 Task: Show only warnings and errors.
Action: Mouse moved to (1152, 91)
Screenshot: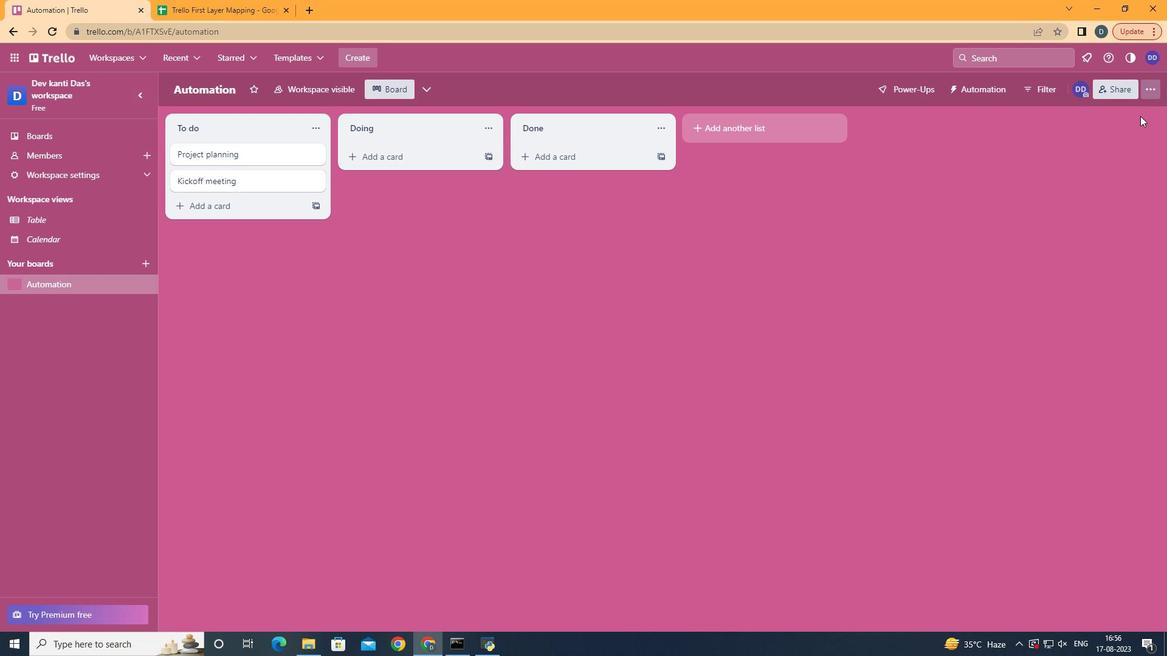 
Action: Mouse pressed left at (1152, 91)
Screenshot: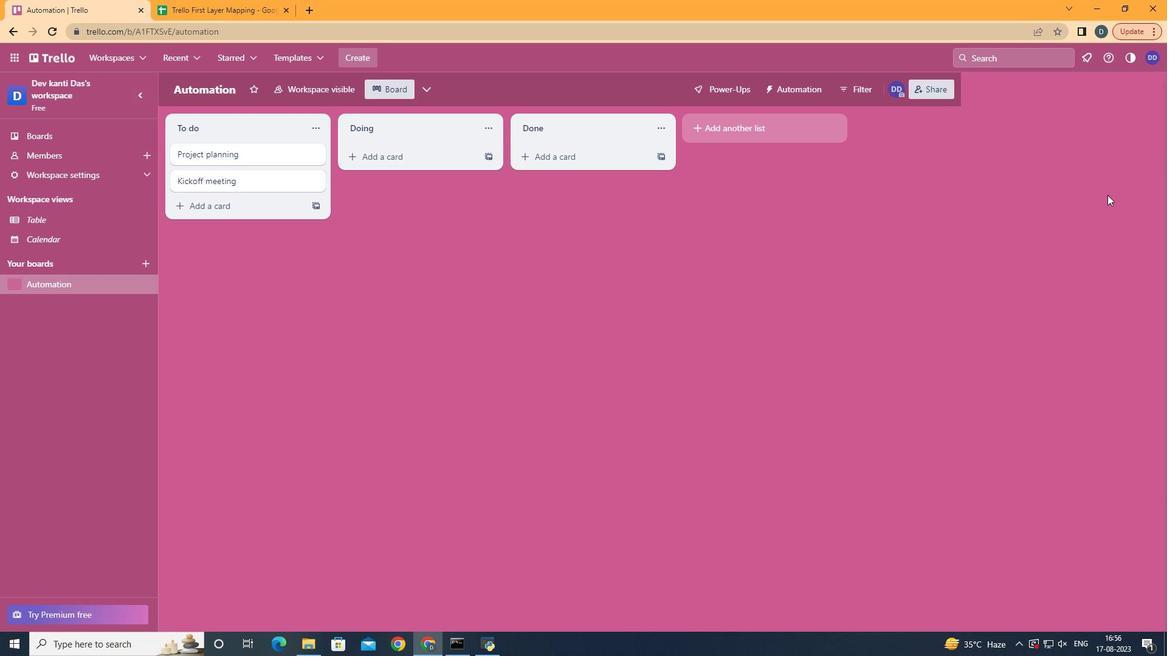 
Action: Mouse moved to (1083, 268)
Screenshot: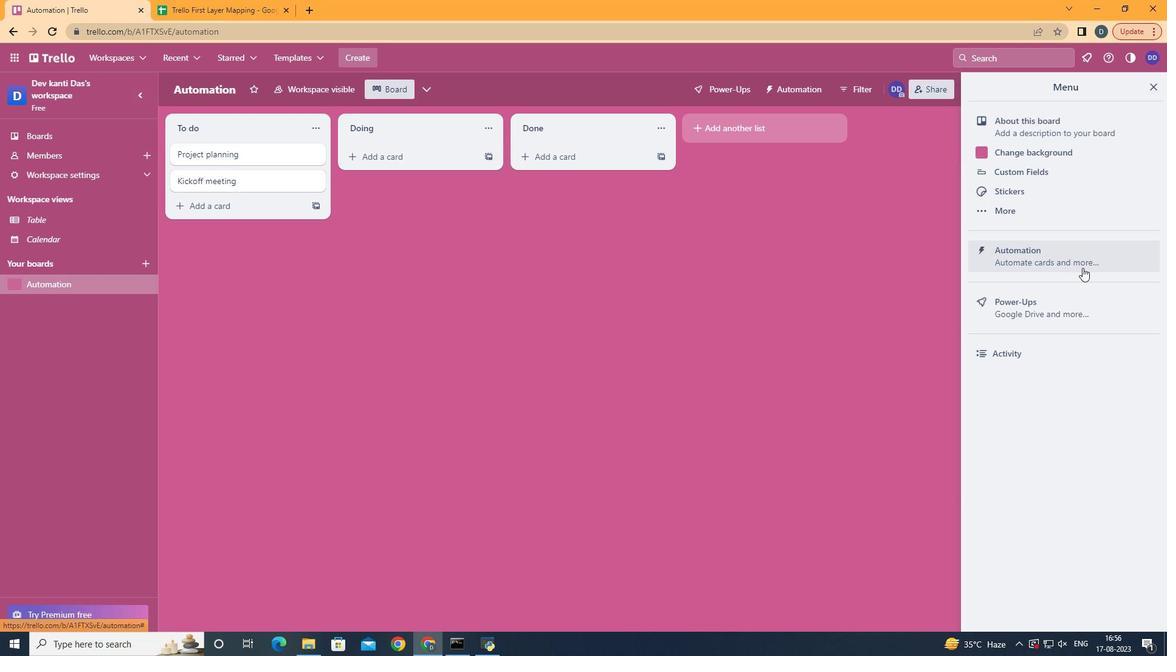 
Action: Mouse pressed left at (1083, 268)
Screenshot: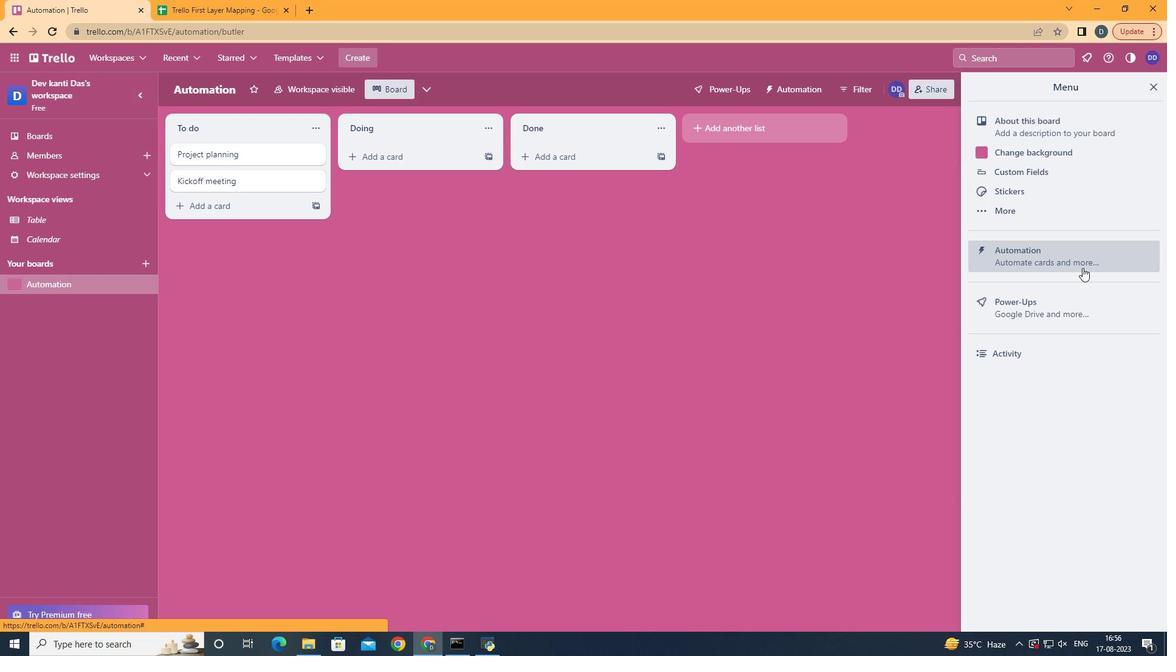 
Action: Mouse moved to (257, 440)
Screenshot: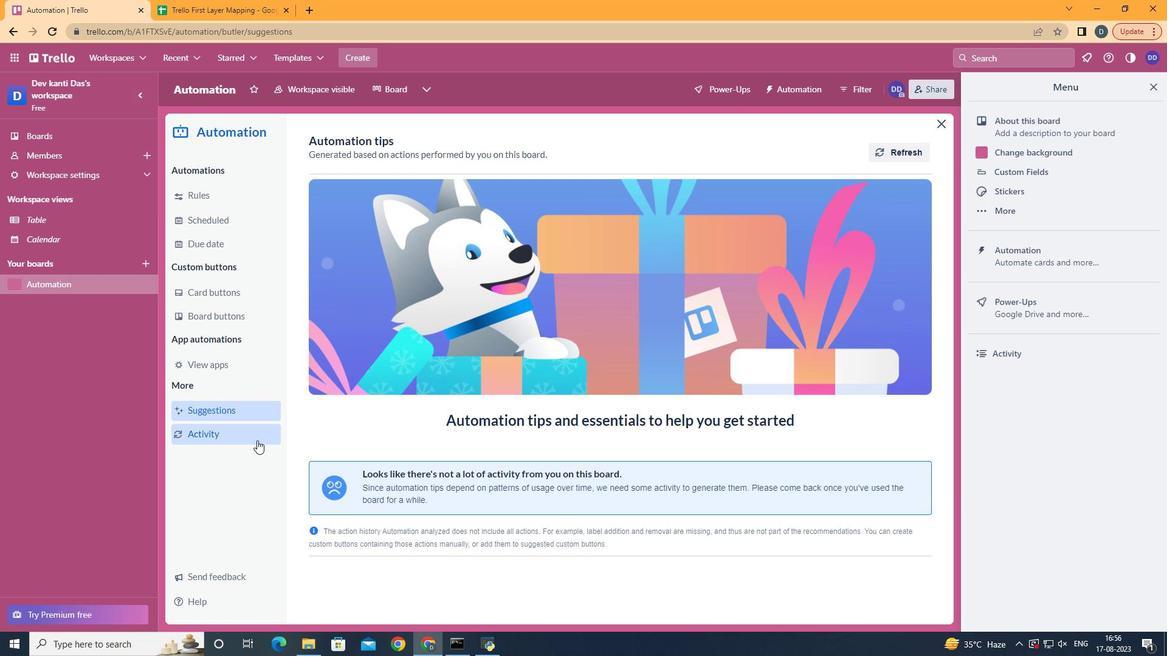 
Action: Mouse pressed left at (257, 440)
Screenshot: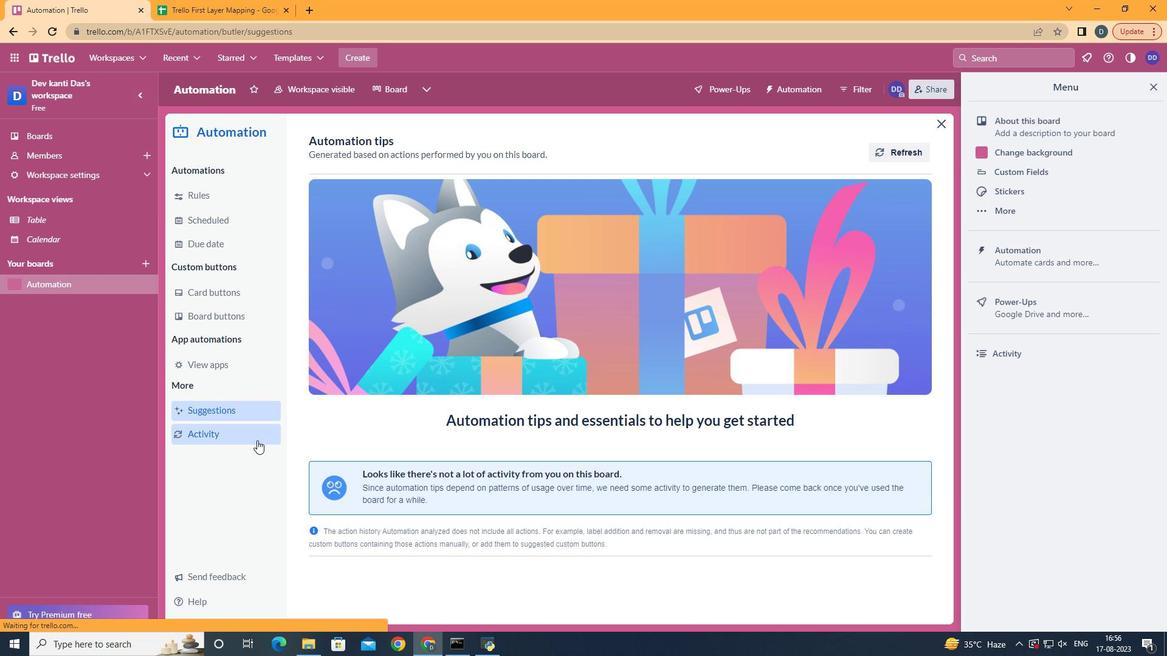 
Action: Mouse moved to (706, 124)
Screenshot: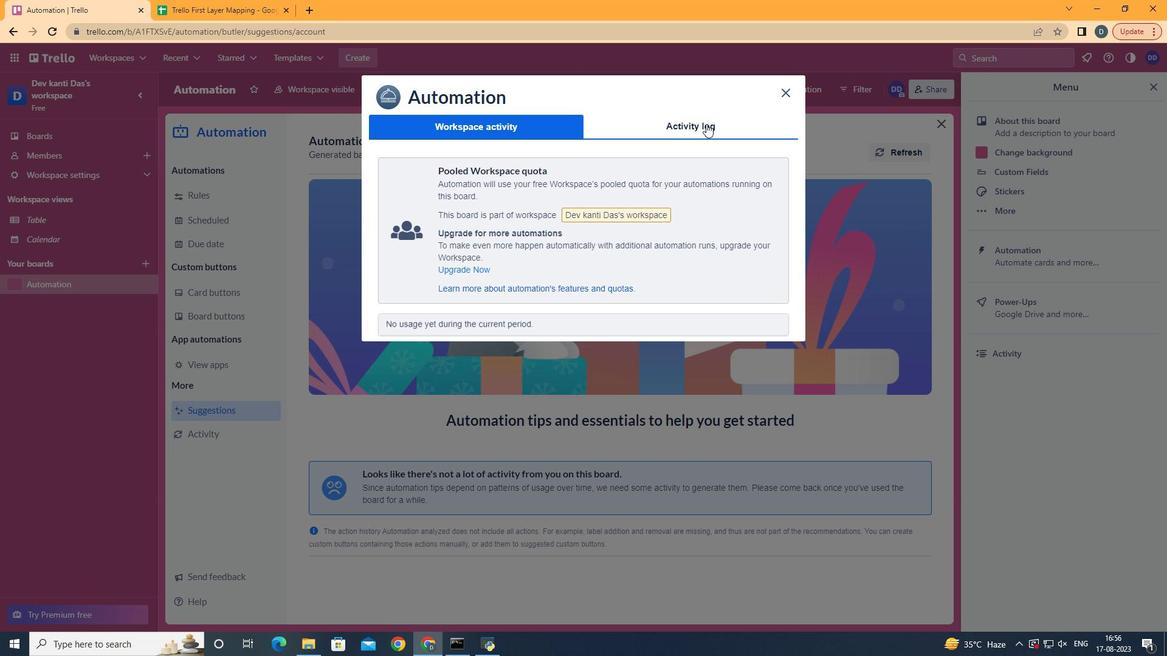 
Action: Mouse pressed left at (706, 124)
Screenshot: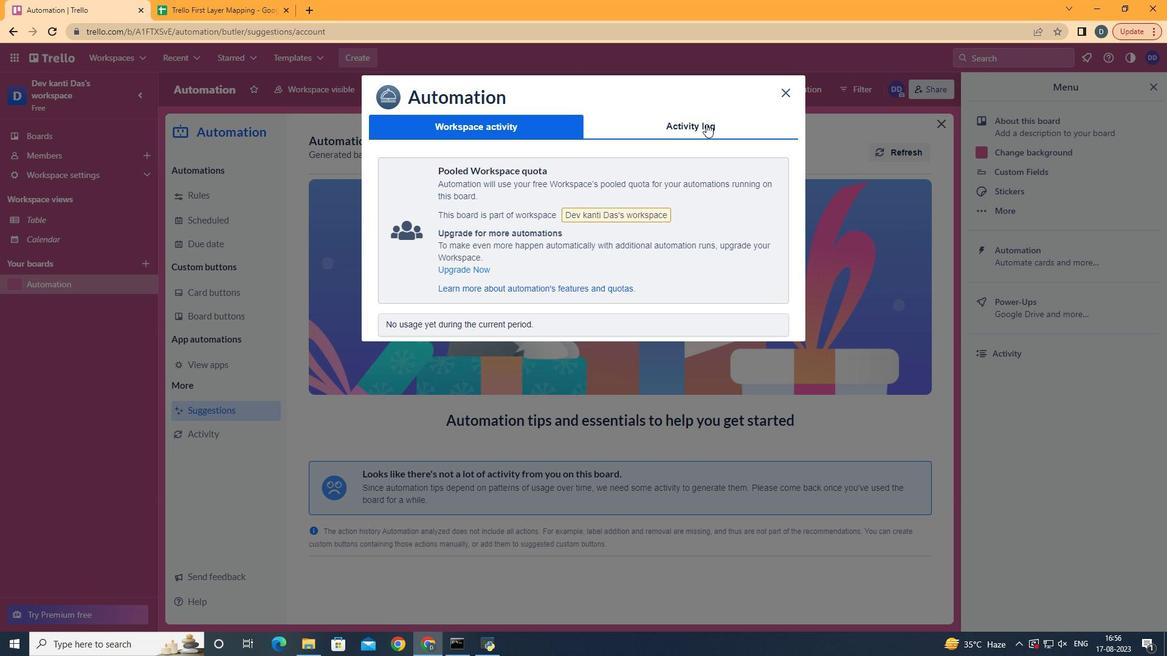 
Action: Mouse moved to (397, 177)
Screenshot: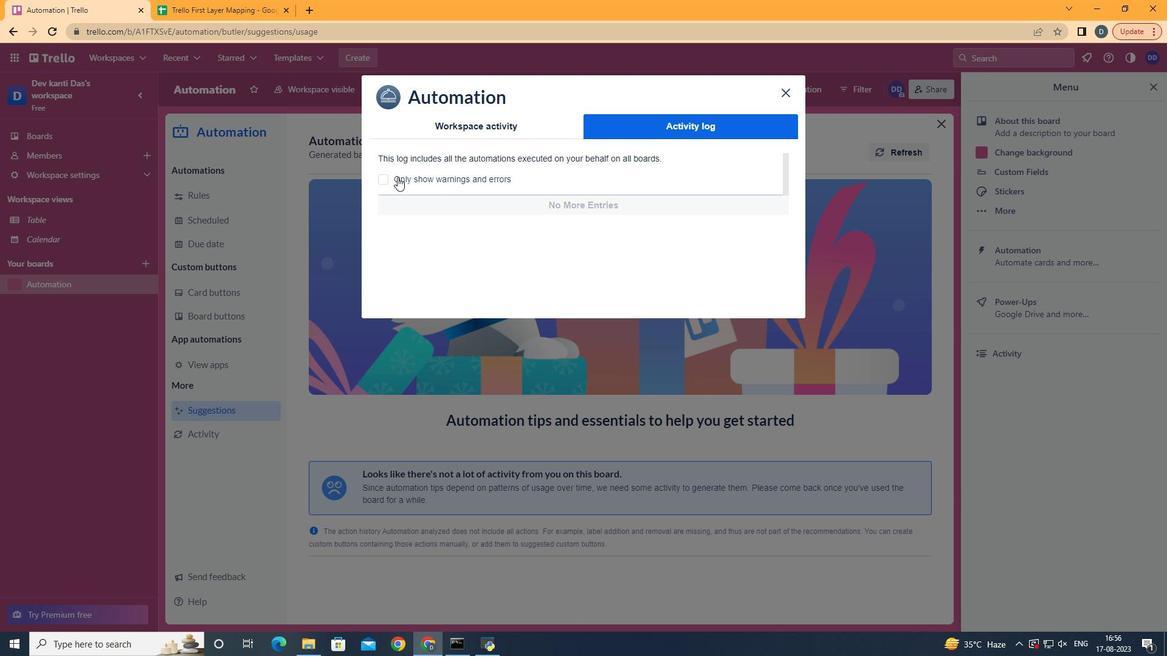 
Action: Mouse pressed left at (397, 177)
Screenshot: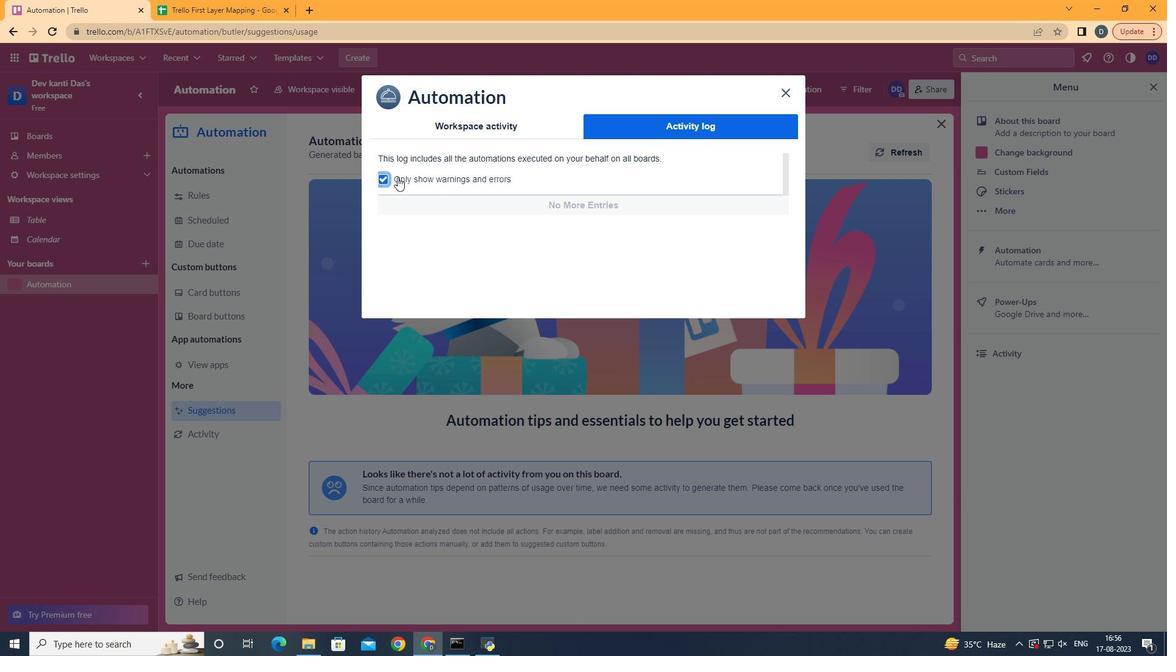 
Action: Mouse moved to (560, 191)
Screenshot: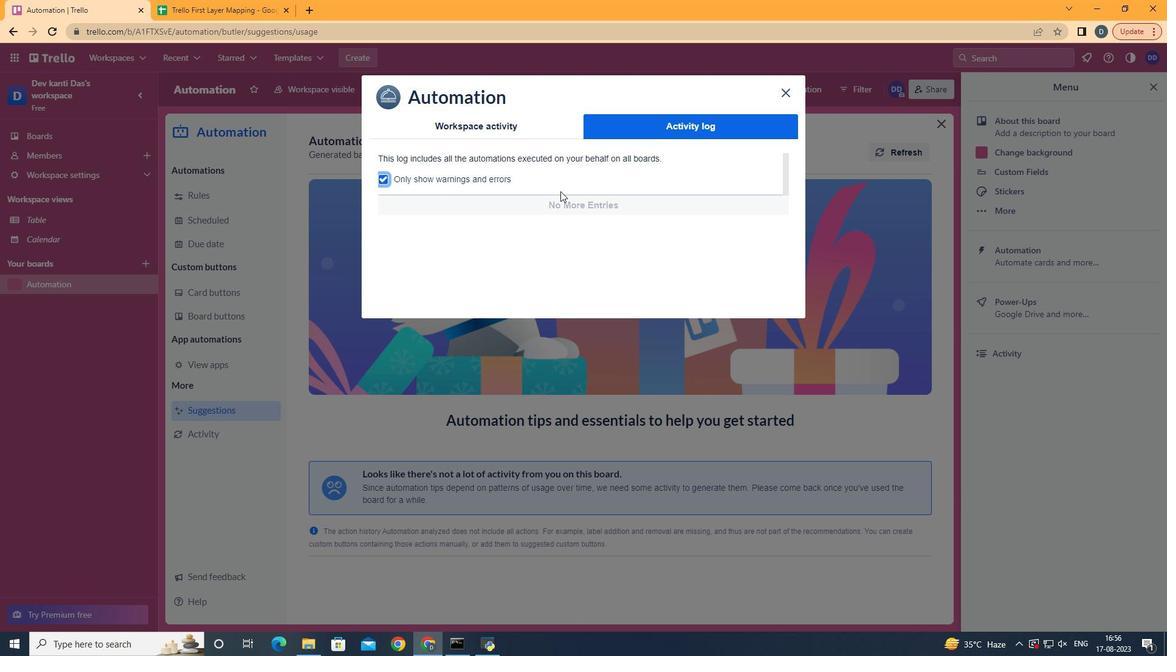 
